 Task: Create a section Capacity Scaling Sprint and in the section, add a milestone Server Consolidation and Virtualization in the project TransferLine.
Action: Mouse moved to (60, 417)
Screenshot: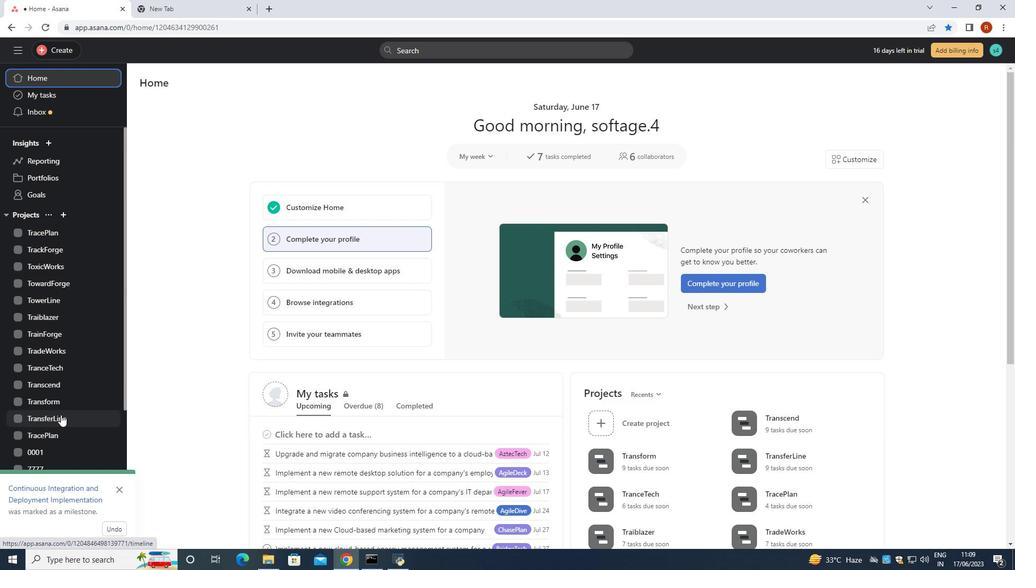 
Action: Mouse pressed left at (60, 417)
Screenshot: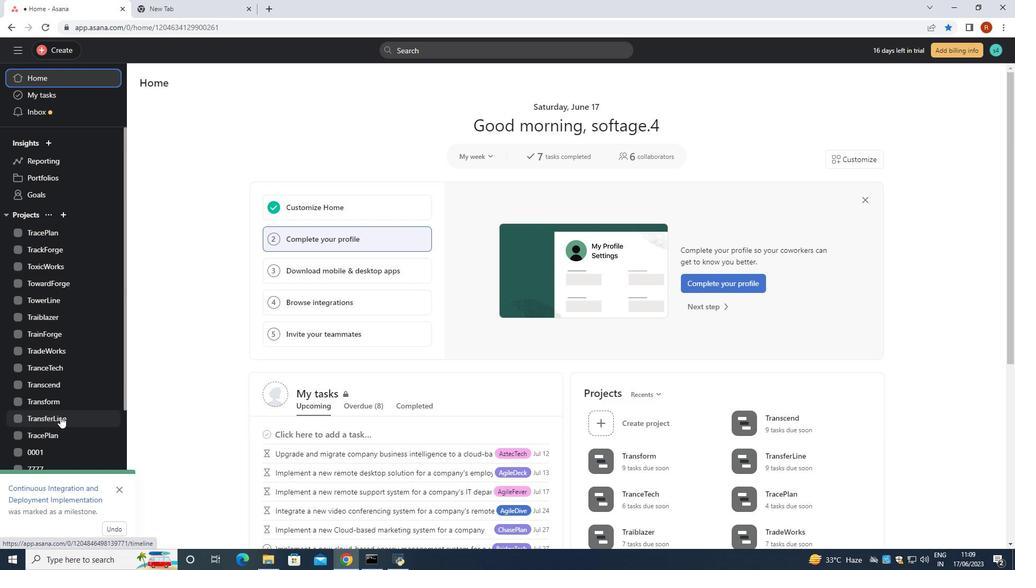 
Action: Mouse moved to (242, 471)
Screenshot: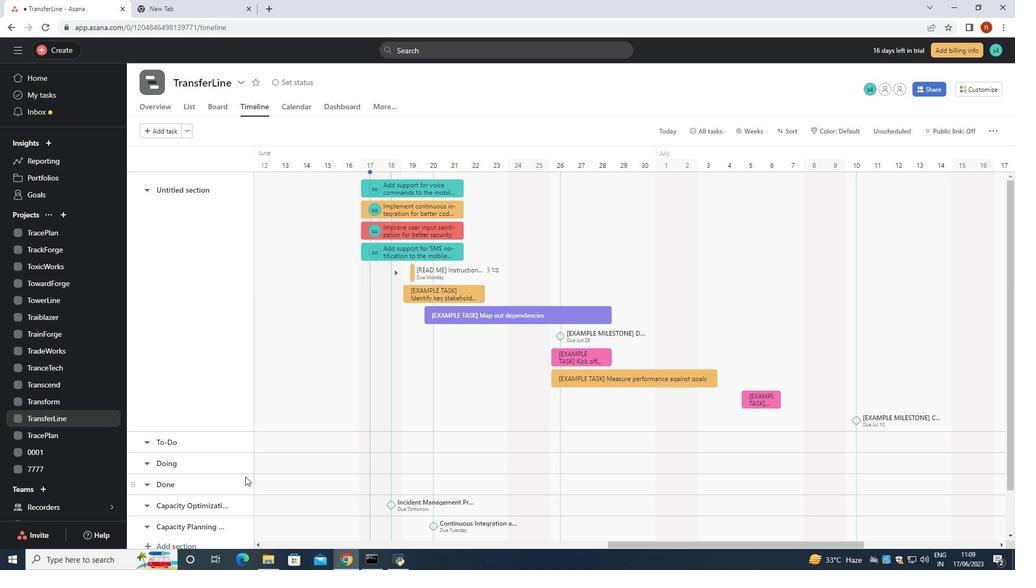 
Action: Mouse scrolled (242, 471) with delta (0, 0)
Screenshot: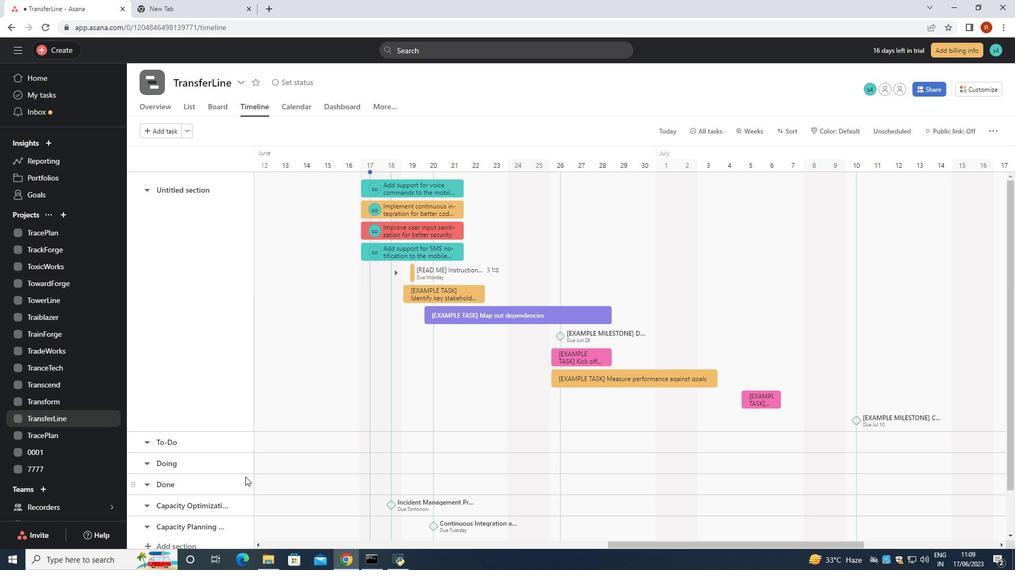
Action: Mouse moved to (240, 466)
Screenshot: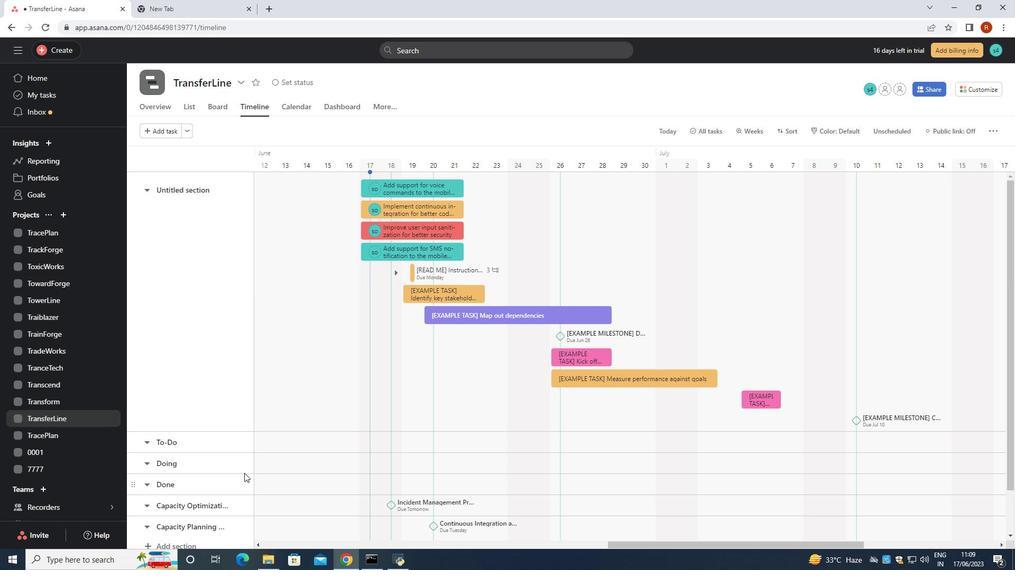 
Action: Mouse scrolled (240, 466) with delta (0, 0)
Screenshot: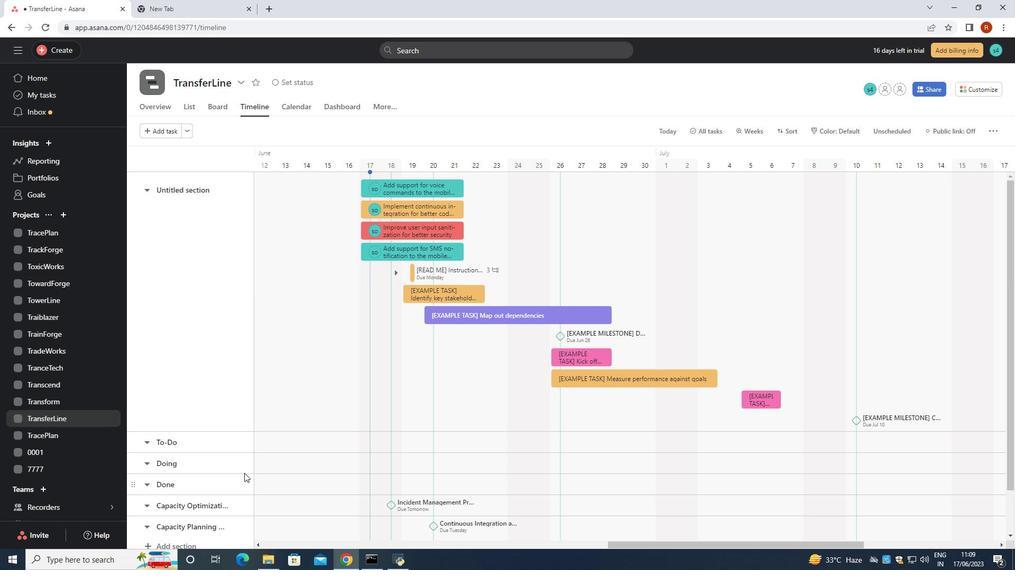 
Action: Mouse moved to (238, 464)
Screenshot: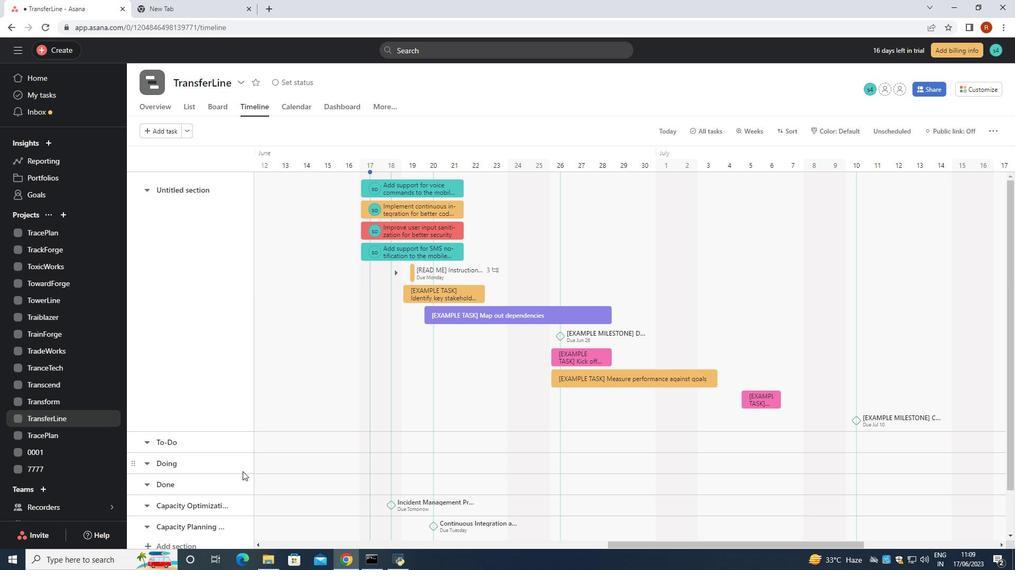 
Action: Mouse scrolled (238, 463) with delta (0, 0)
Screenshot: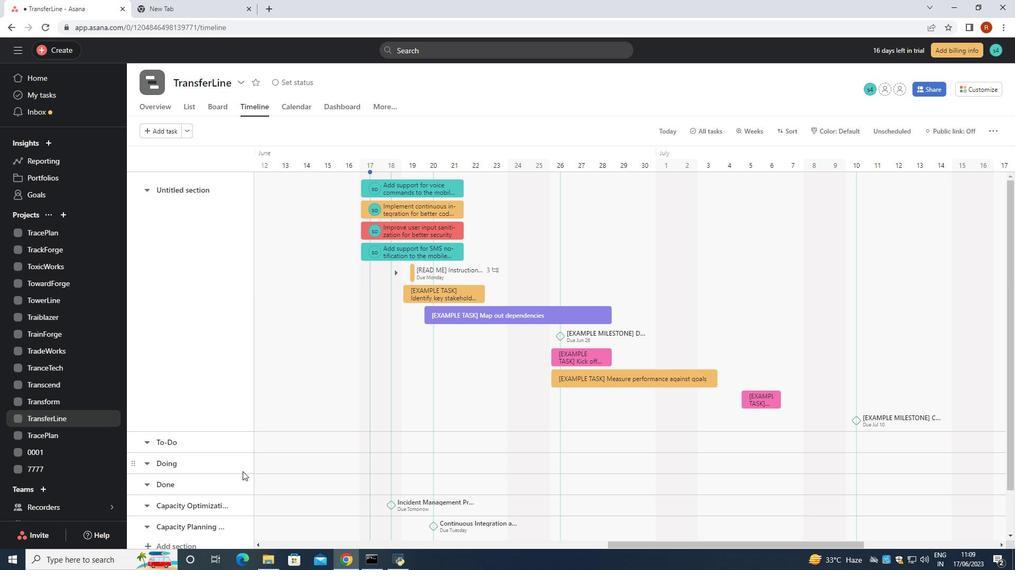 
Action: Mouse moved to (230, 459)
Screenshot: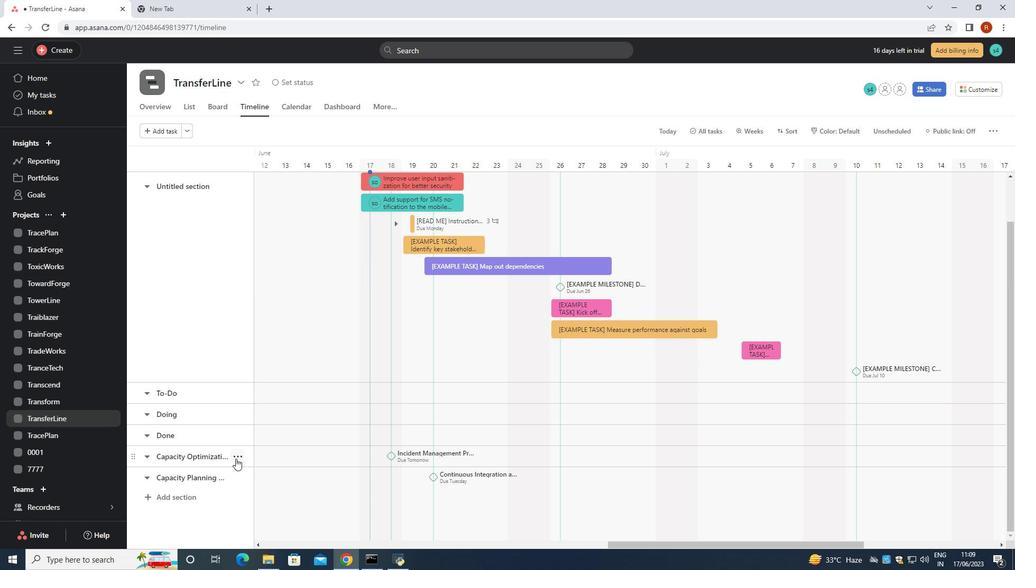 
Action: Mouse scrolled (230, 459) with delta (0, 0)
Screenshot: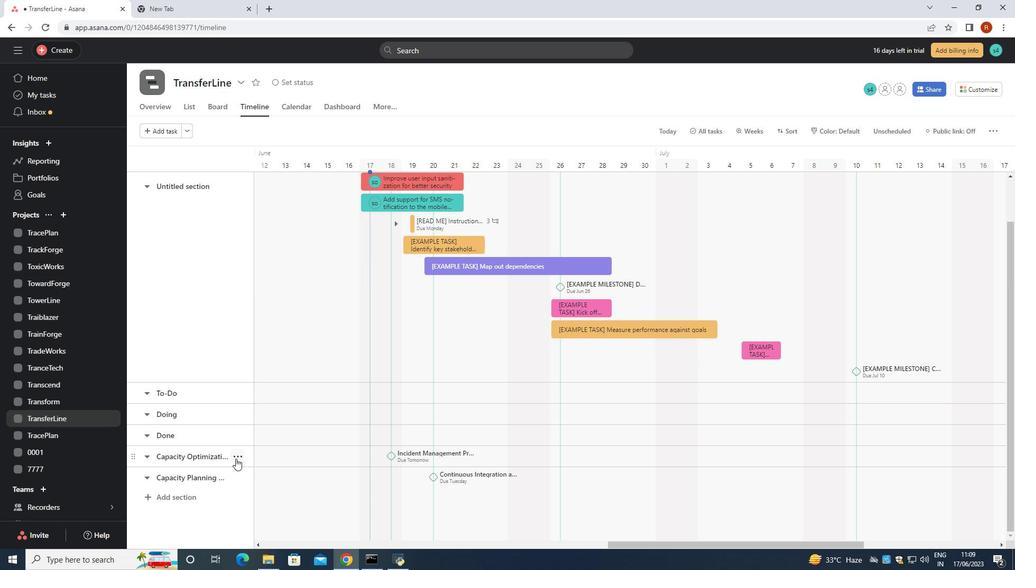 
Action: Mouse moved to (188, 497)
Screenshot: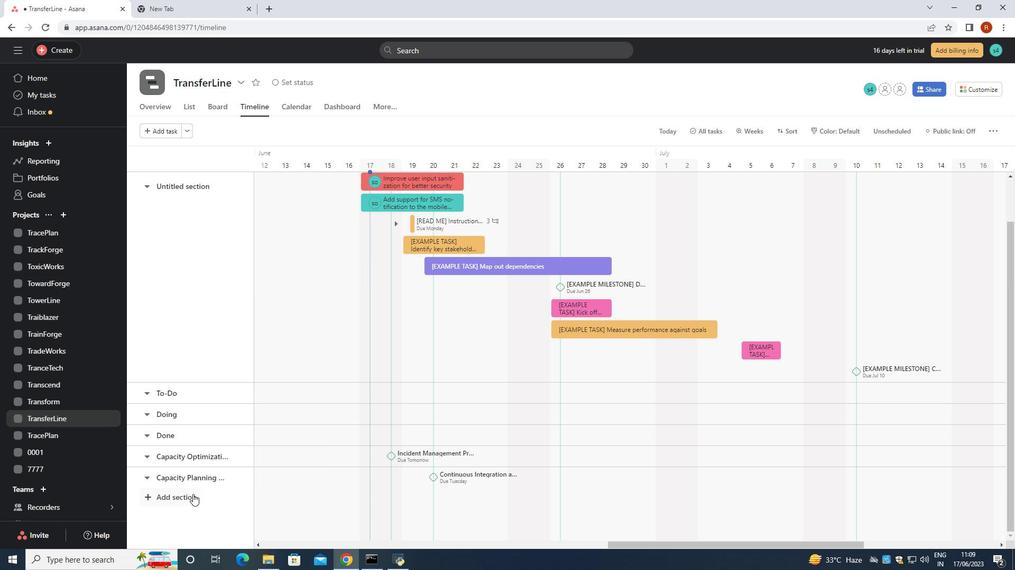
Action: Mouse pressed left at (188, 497)
Screenshot: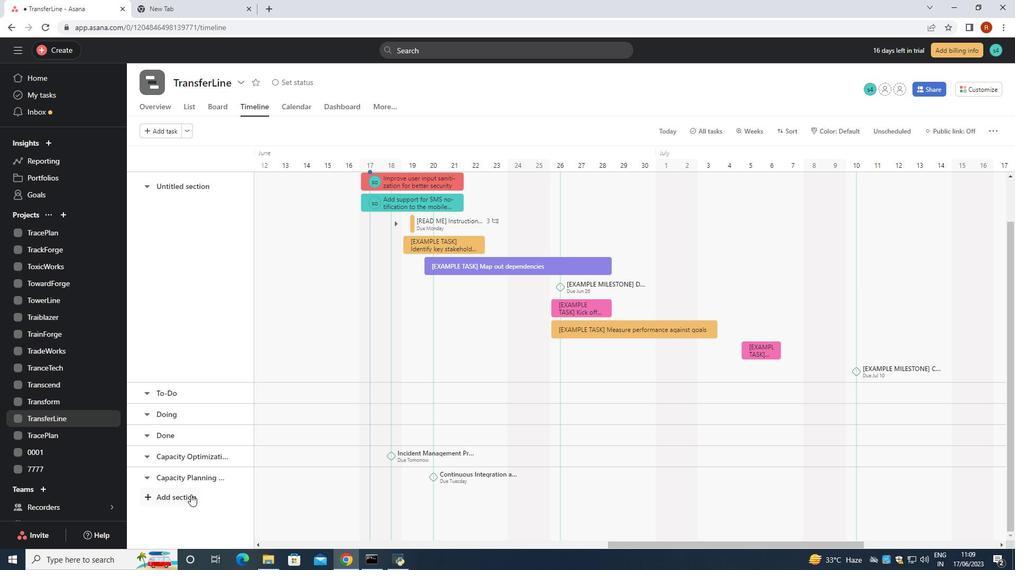 
Action: Mouse moved to (191, 499)
Screenshot: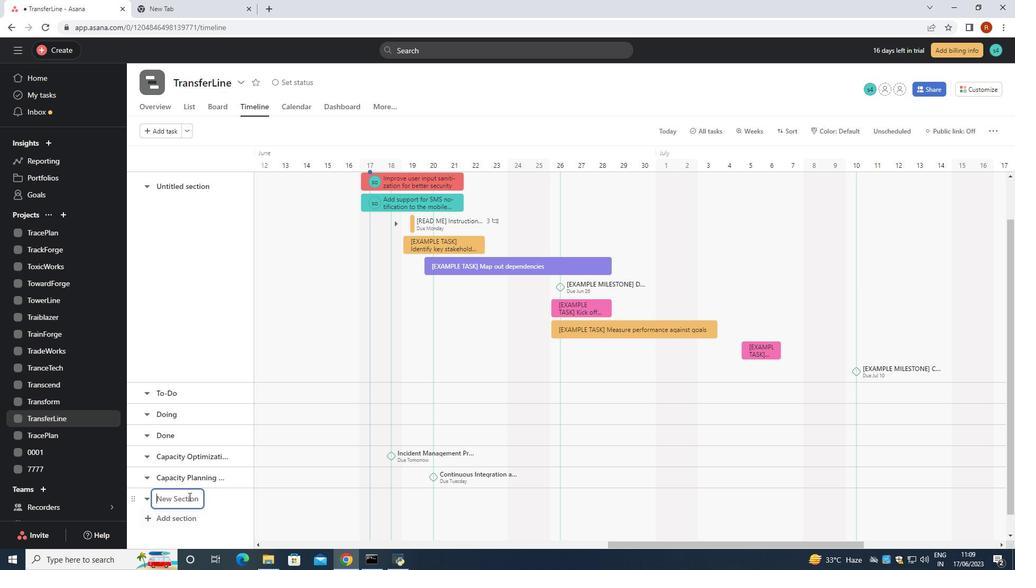 
Action: Key pressed <Key.shift><Key.shift><Key.shift><Key.shift><Key.shift><Key.shift>Capacity<Key.space><Key.shift>Scaling<Key.space><Key.shift>Sprint
Screenshot: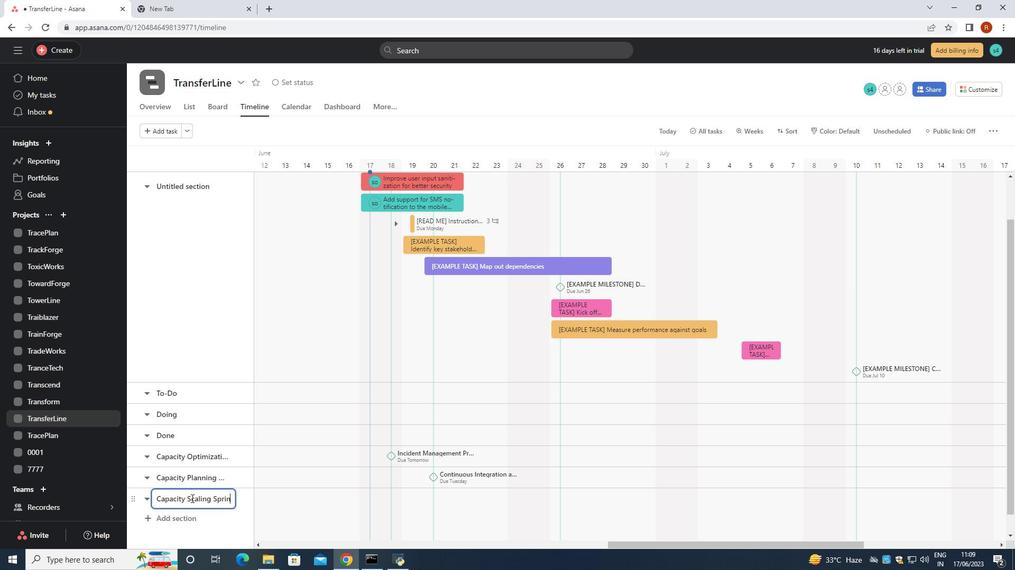 
Action: Mouse moved to (335, 499)
Screenshot: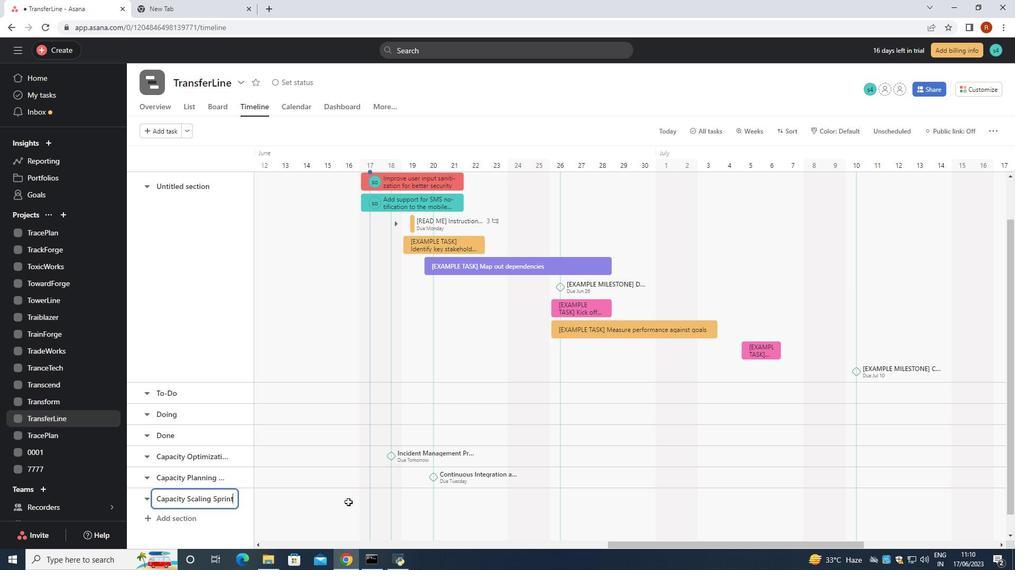 
Action: Mouse pressed right at (335, 499)
Screenshot: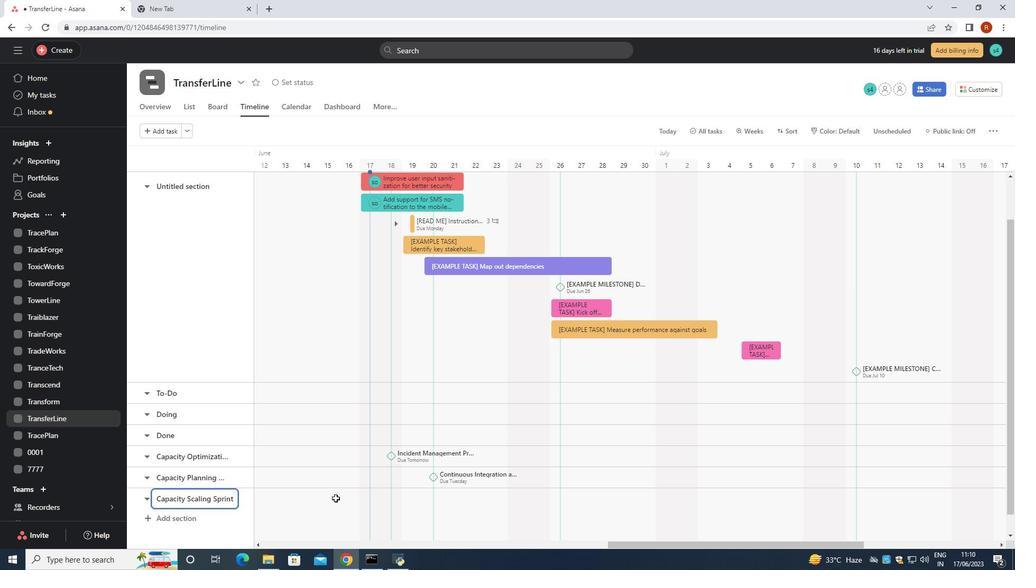 
Action: Mouse moved to (322, 505)
Screenshot: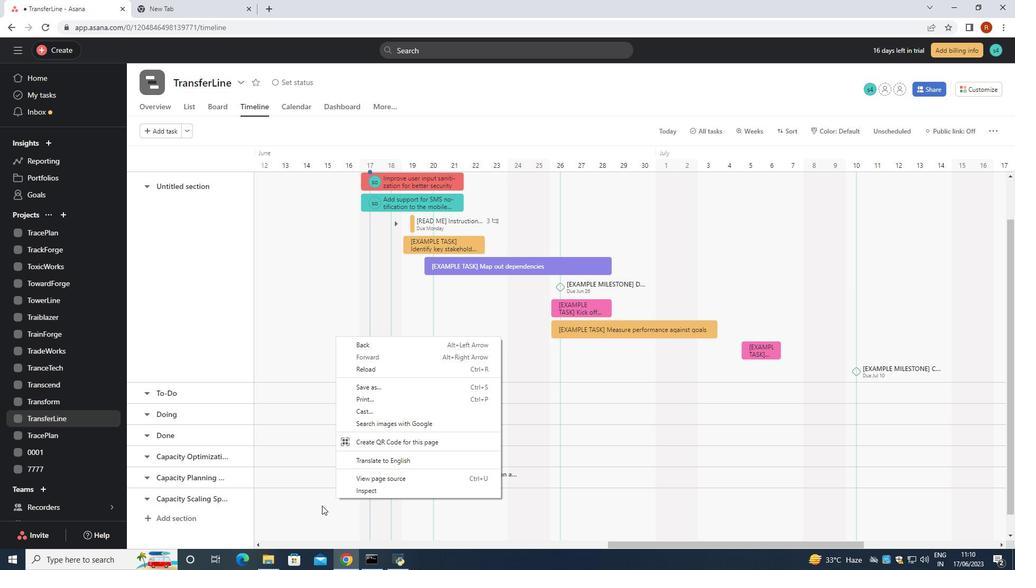 
Action: Mouse pressed left at (322, 505)
Screenshot: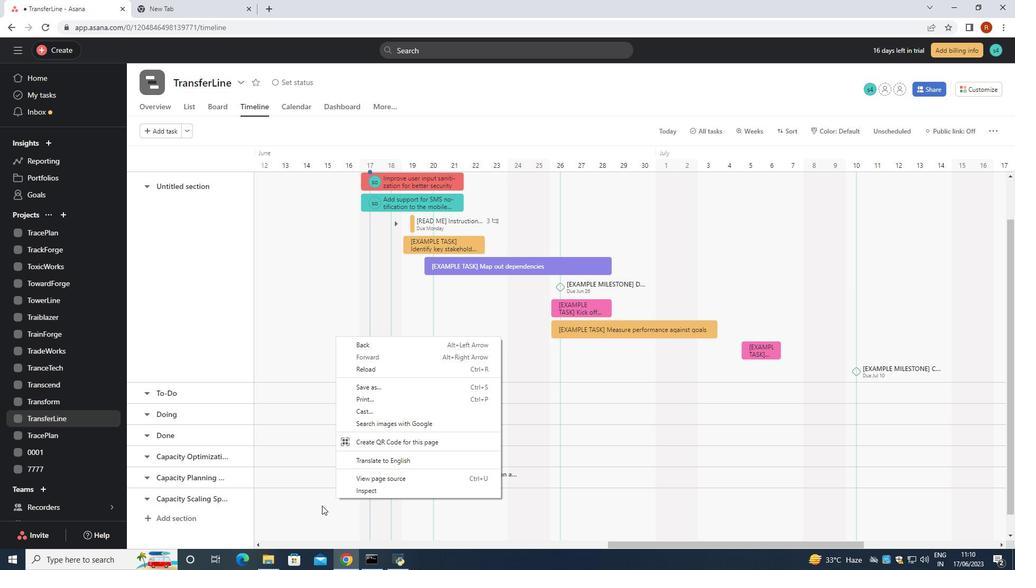 
Action: Mouse moved to (324, 504)
Screenshot: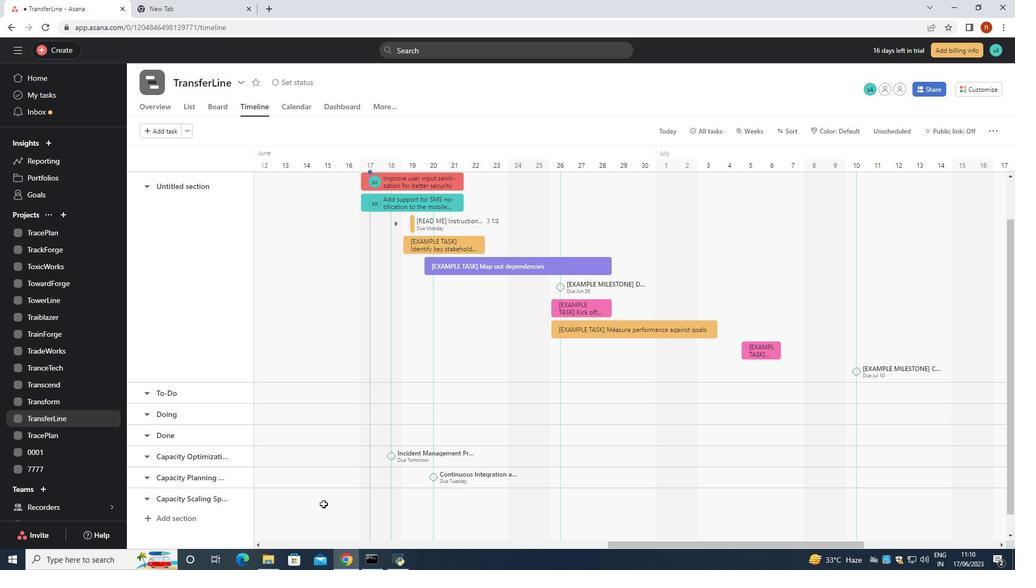 
Action: Mouse pressed left at (324, 504)
Screenshot: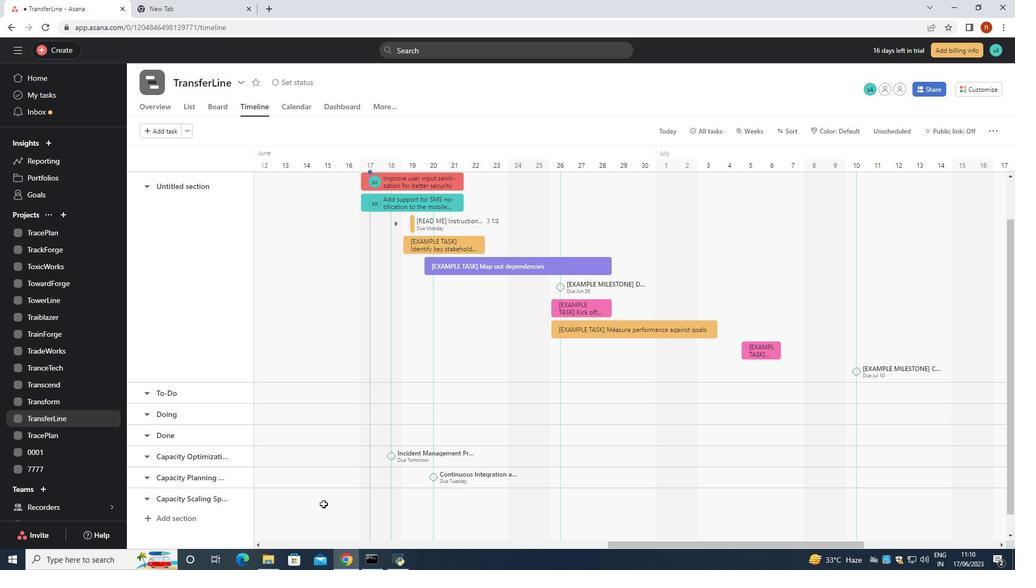 
Action: Mouse moved to (325, 503)
Screenshot: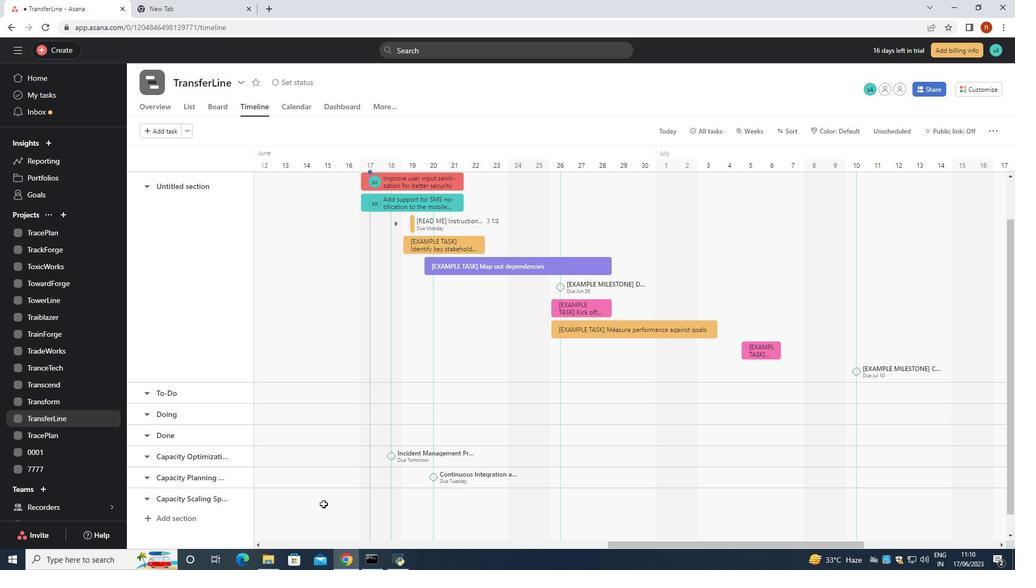
Action: Mouse pressed left at (325, 503)
Screenshot: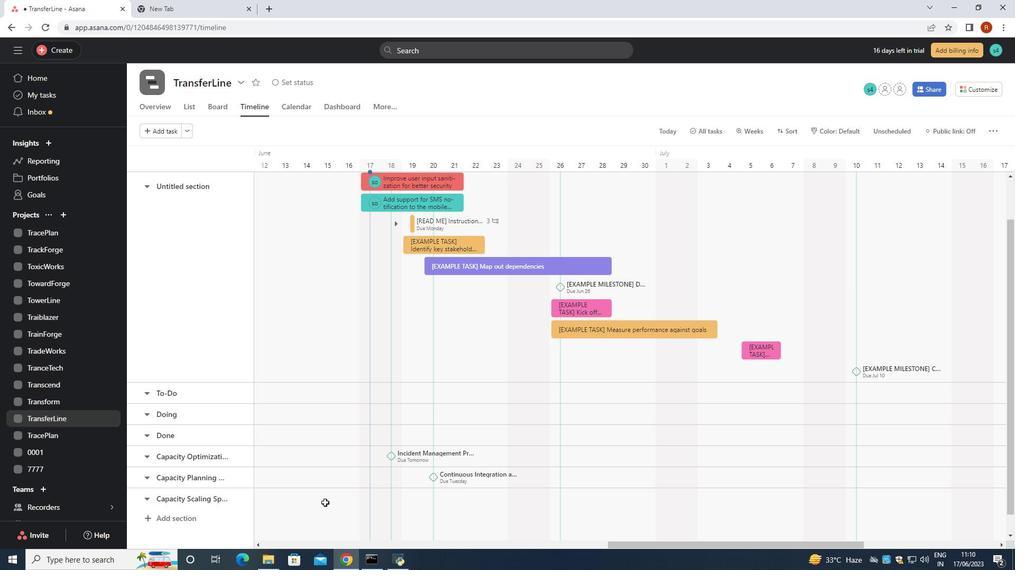 
Action: Mouse moved to (325, 502)
Screenshot: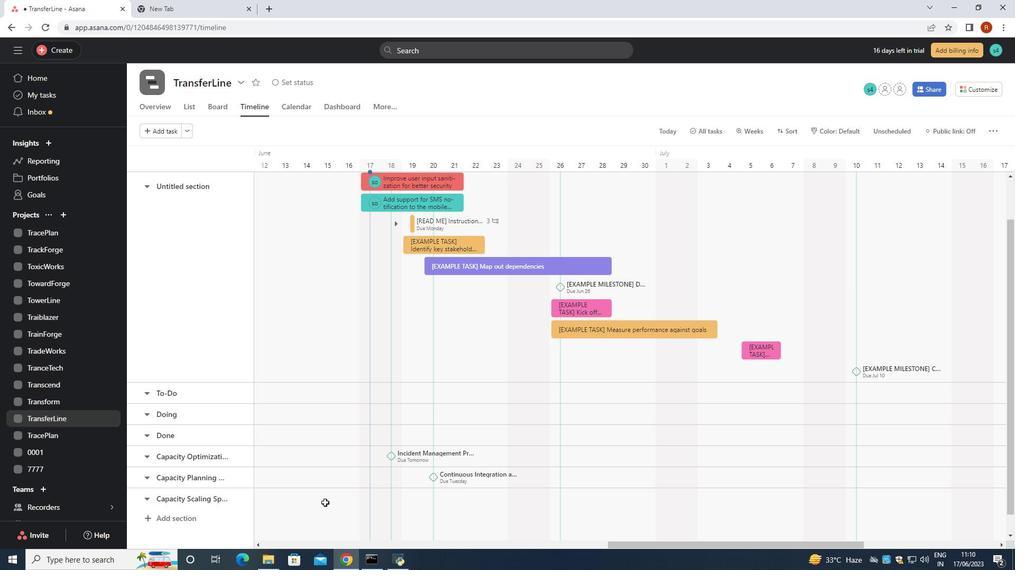 
Action: Mouse pressed left at (325, 502)
Screenshot: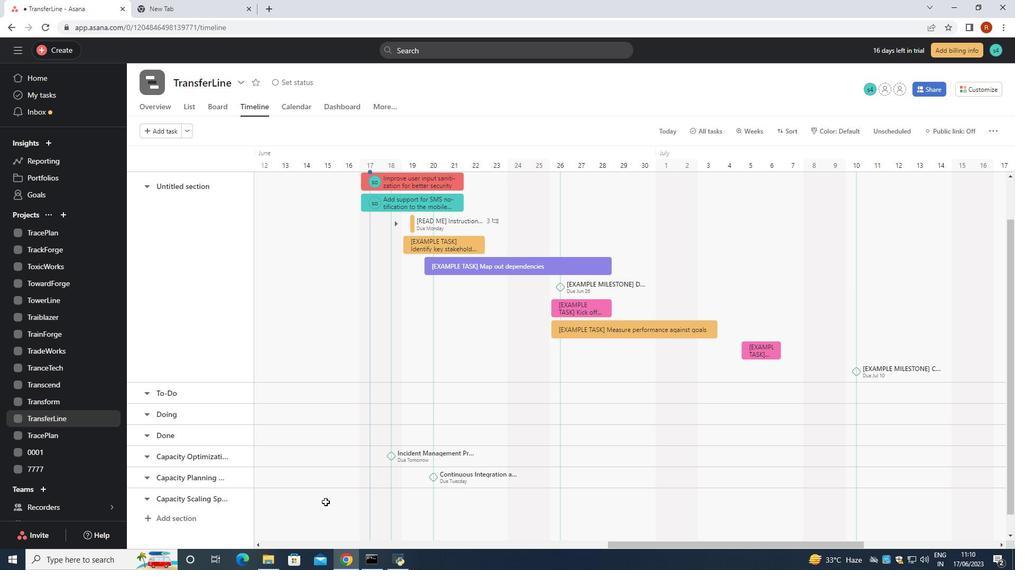 
Action: Mouse moved to (396, 499)
Screenshot: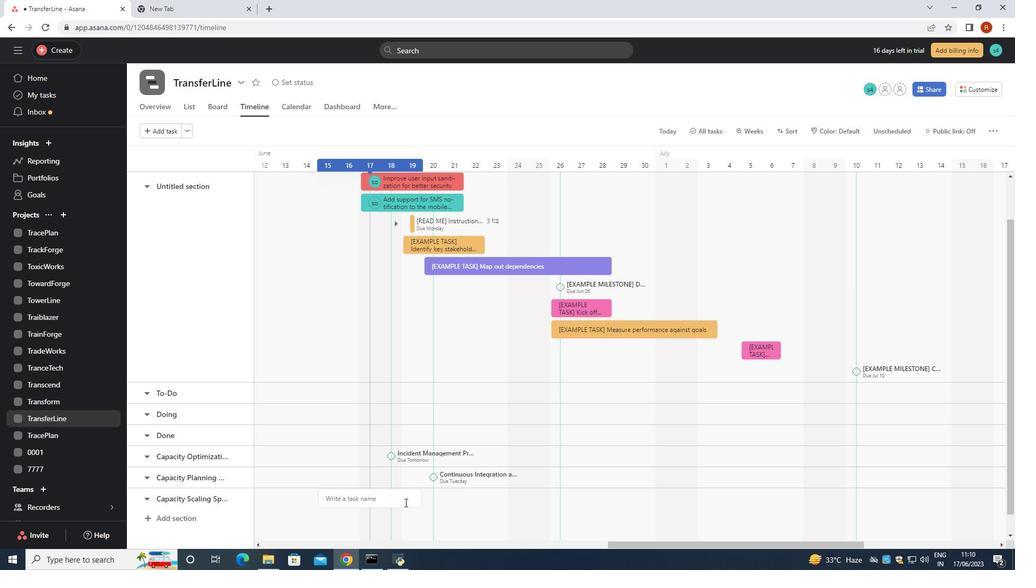
Action: Key pressed <Key.shift><Key.shift><Key.shift><Key.shift><Key.shift><Key.shift>Servr<Key.backspace>er<Key.space><Key.shift><Key.shift><Key.shift><Key.shift><Key.shift>Consolidation
Screenshot: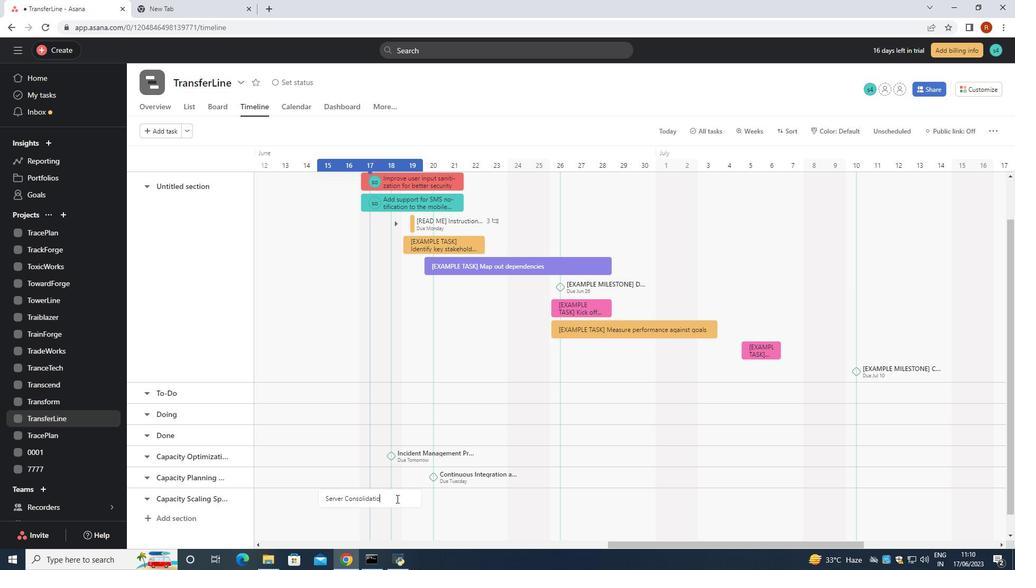 
Action: Mouse moved to (400, 498)
Screenshot: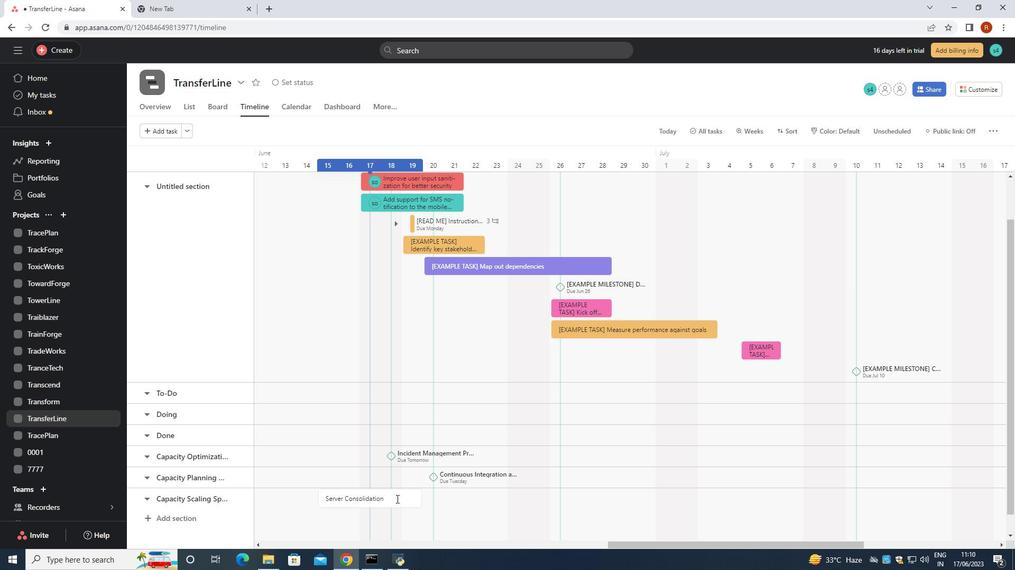 
Action: Key pressed <Key.space>and<Key.space>virtualization<Key.space>
Screenshot: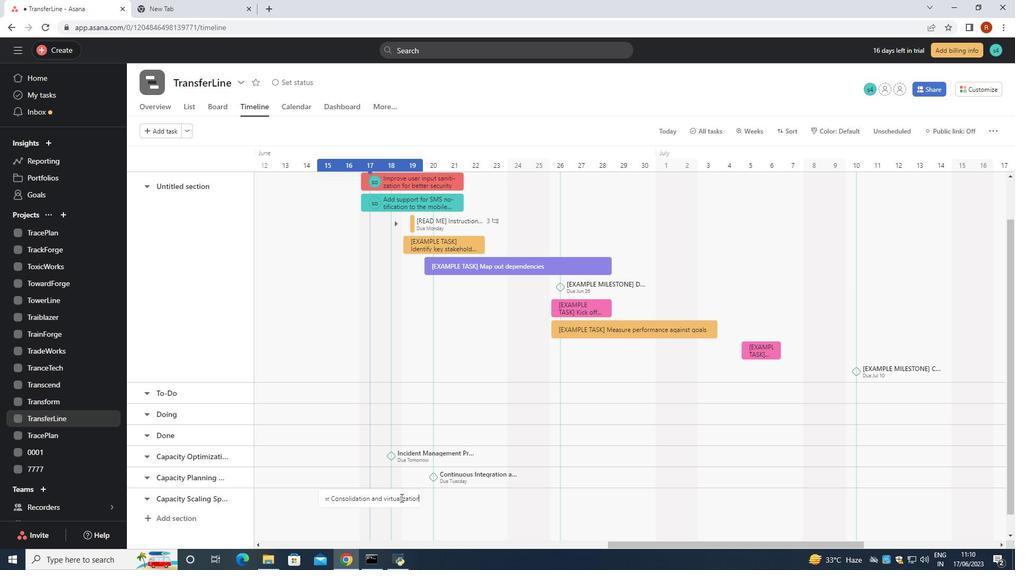 
Action: Mouse moved to (399, 499)
Screenshot: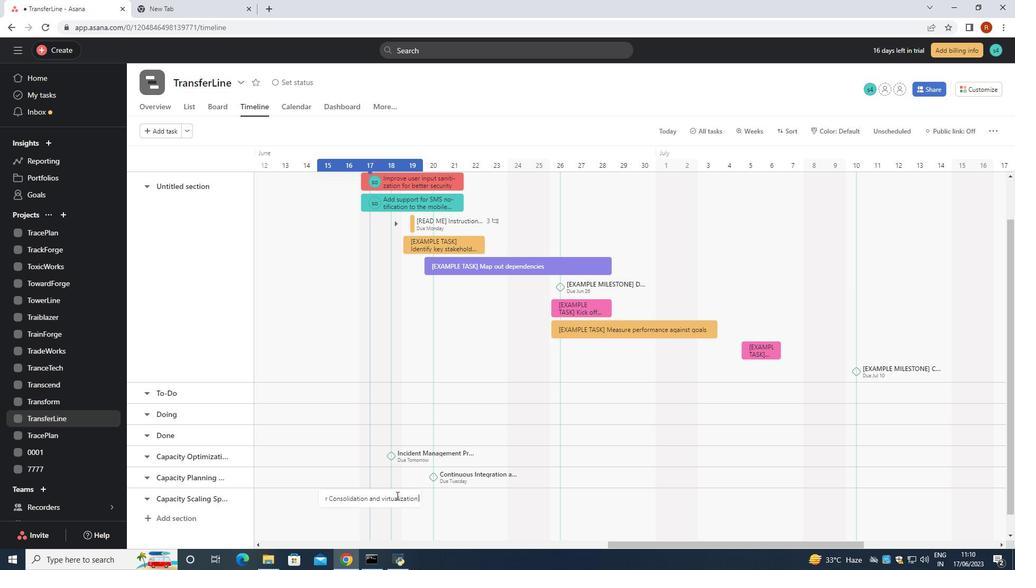 
Action: Mouse pressed right at (396, 496)
Screenshot: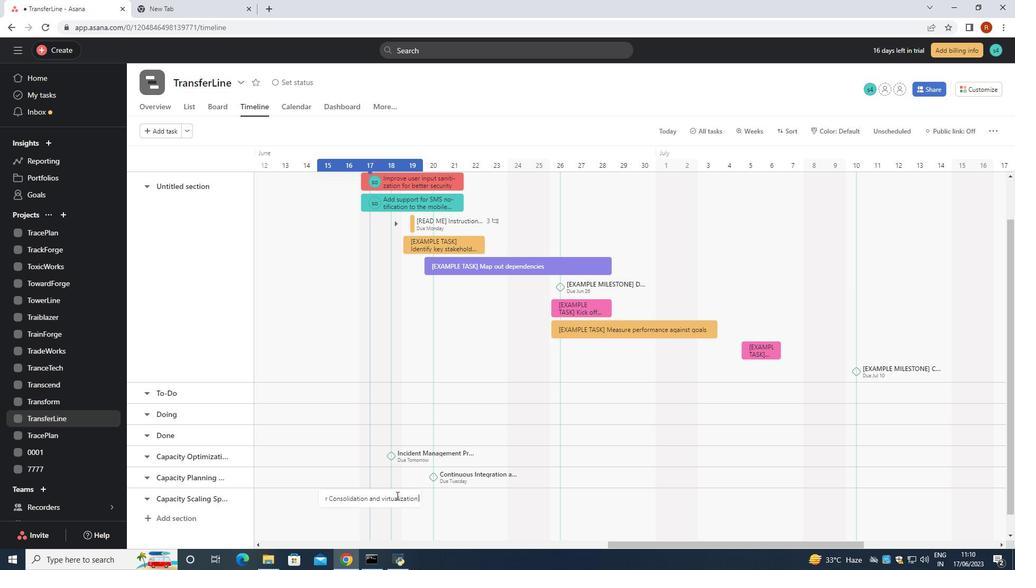 
Action: Mouse moved to (447, 439)
Screenshot: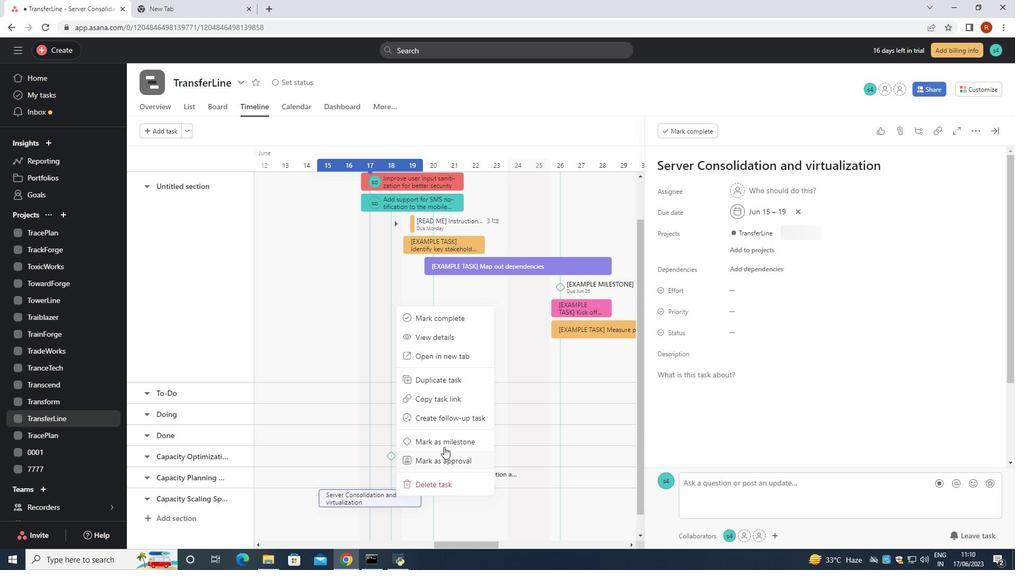 
Action: Mouse pressed left at (447, 439)
Screenshot: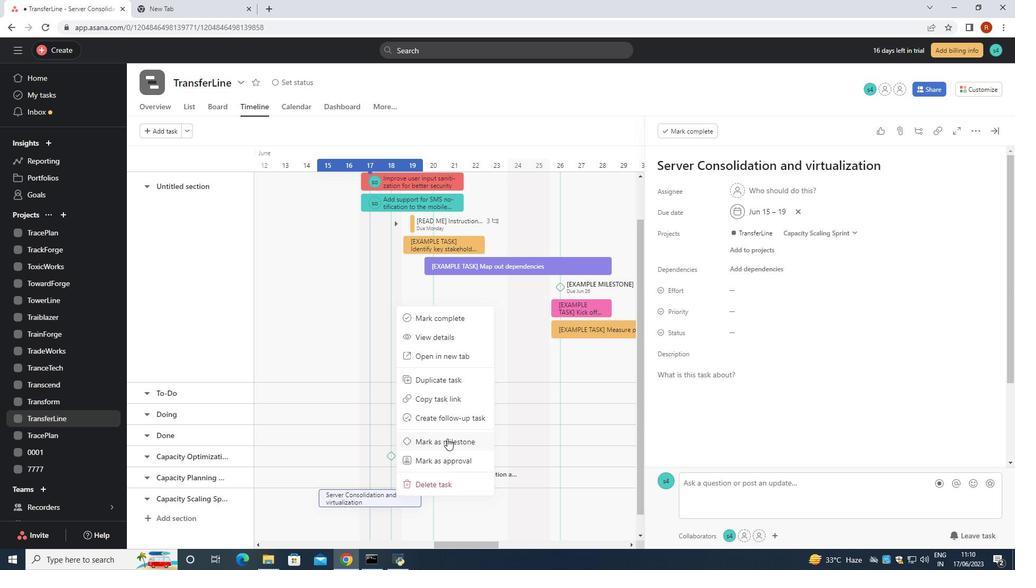 
Action: Mouse moved to (925, 172)
Screenshot: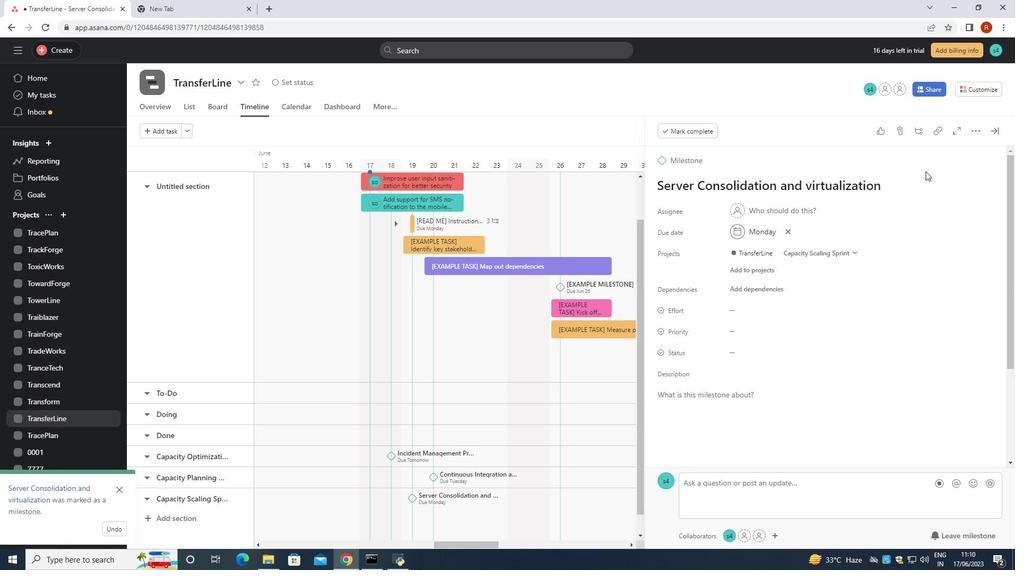 
